 Task: In group updates turn off push notifications.
Action: Mouse moved to (772, 80)
Screenshot: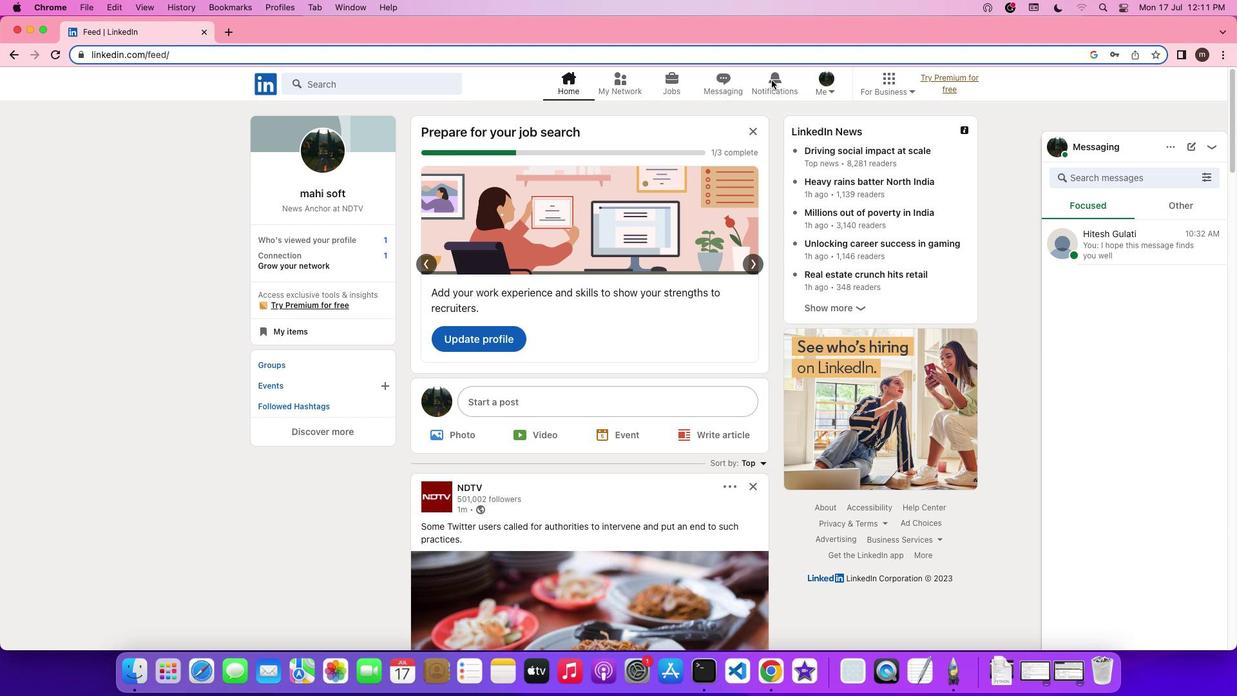 
Action: Mouse pressed left at (772, 80)
Screenshot: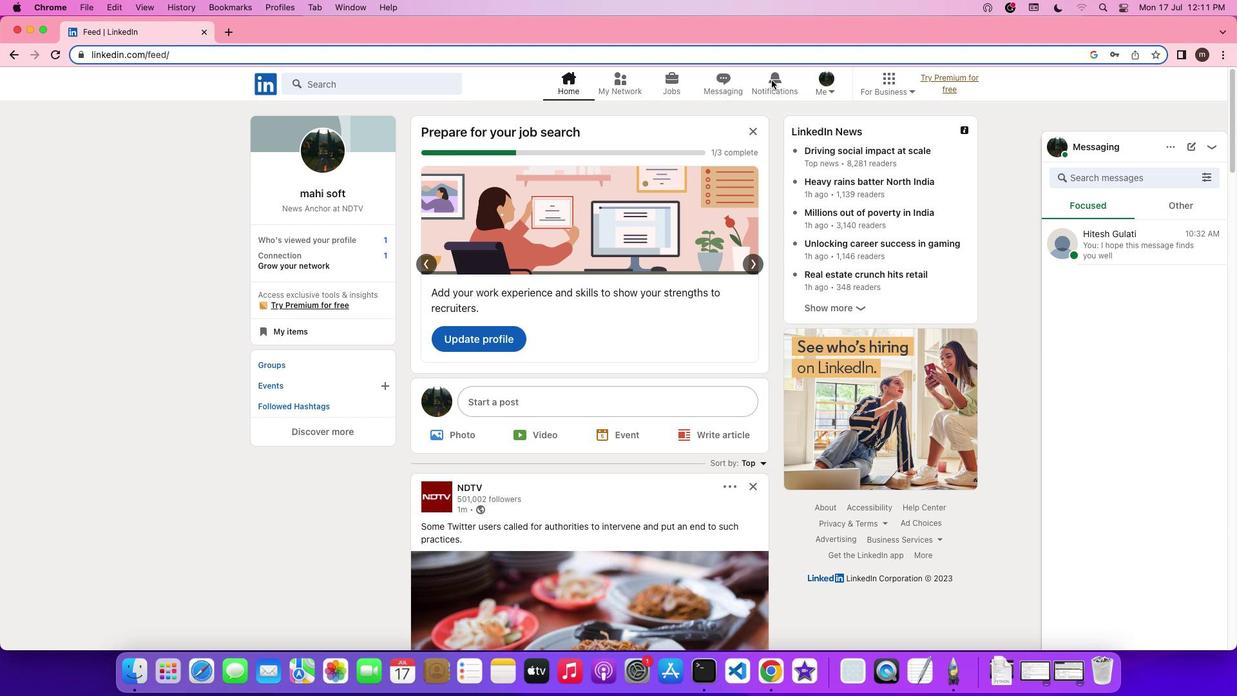 
Action: Mouse pressed left at (772, 80)
Screenshot: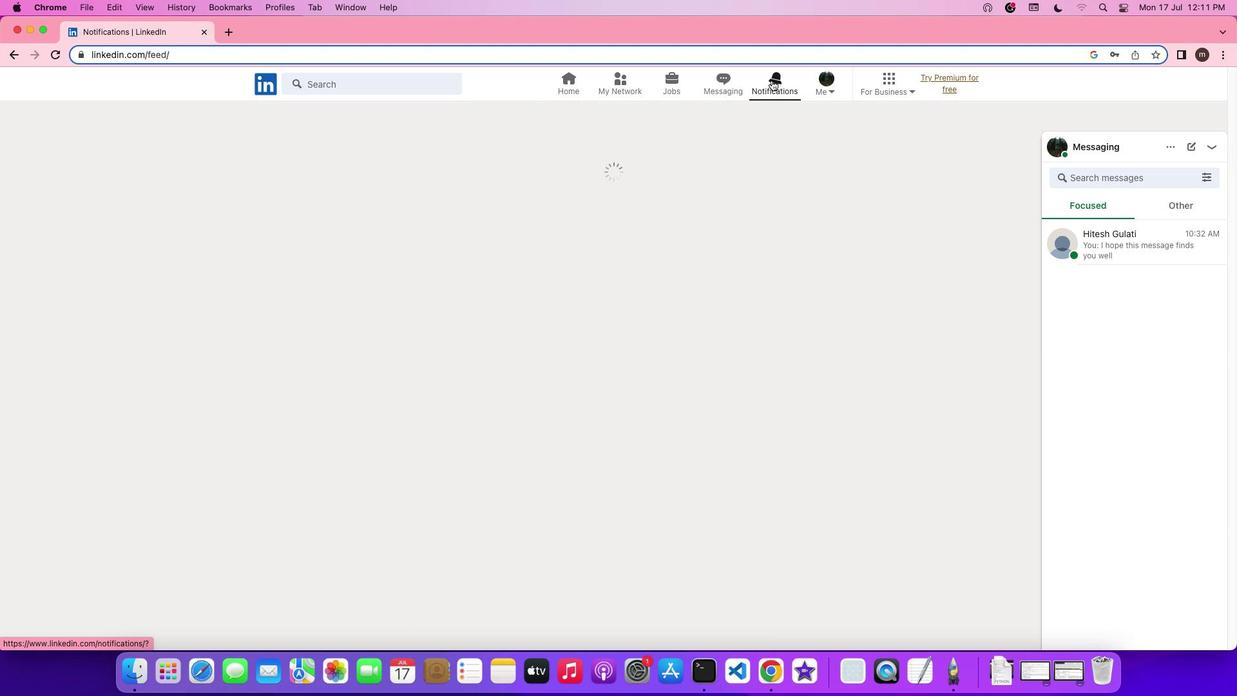 
Action: Mouse moved to (294, 164)
Screenshot: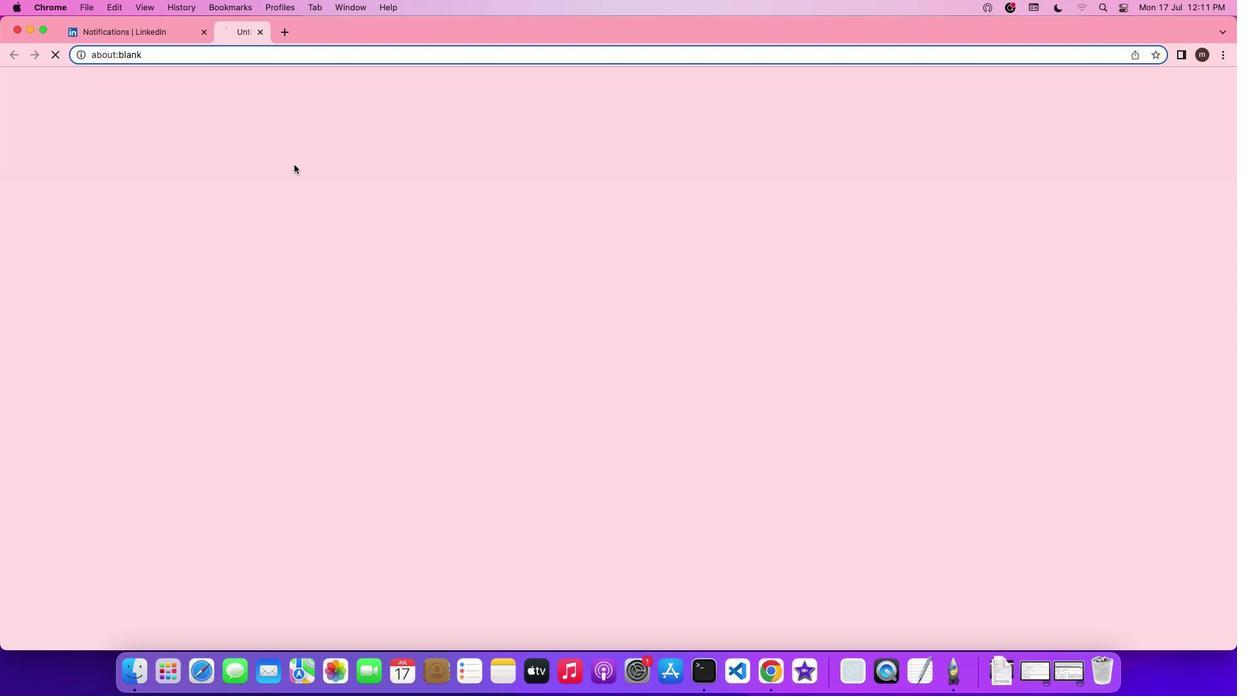 
Action: Mouse pressed left at (294, 164)
Screenshot: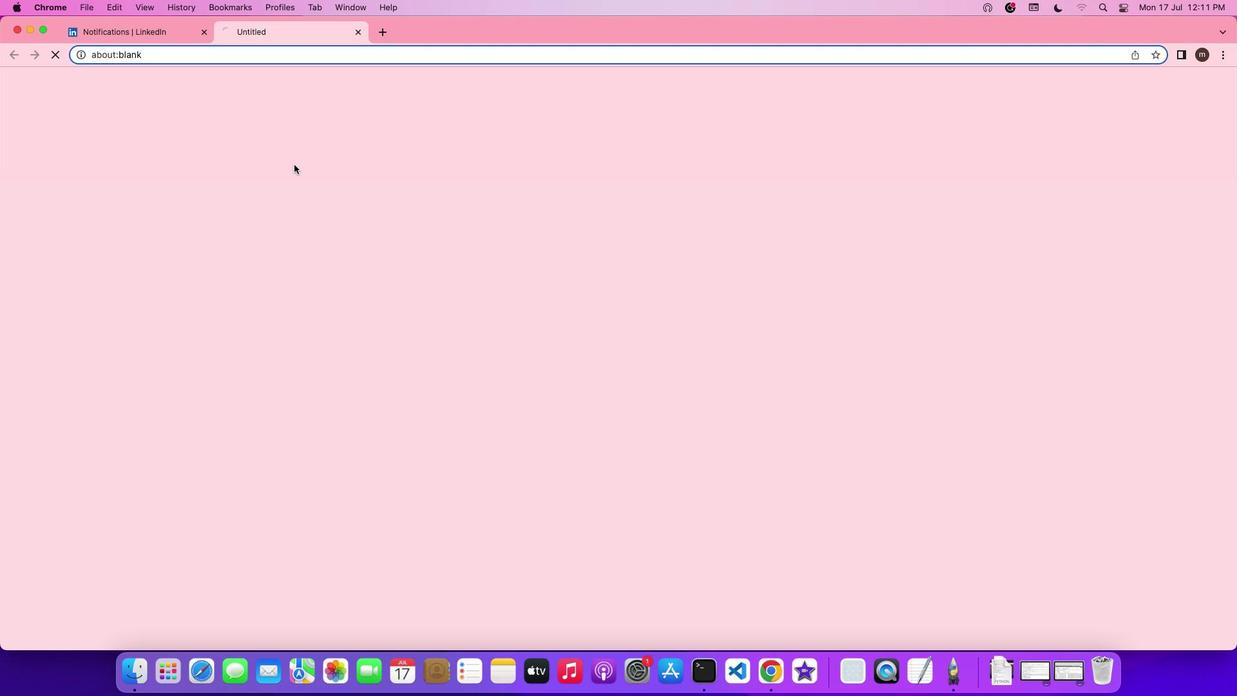 
Action: Mouse moved to (513, 389)
Screenshot: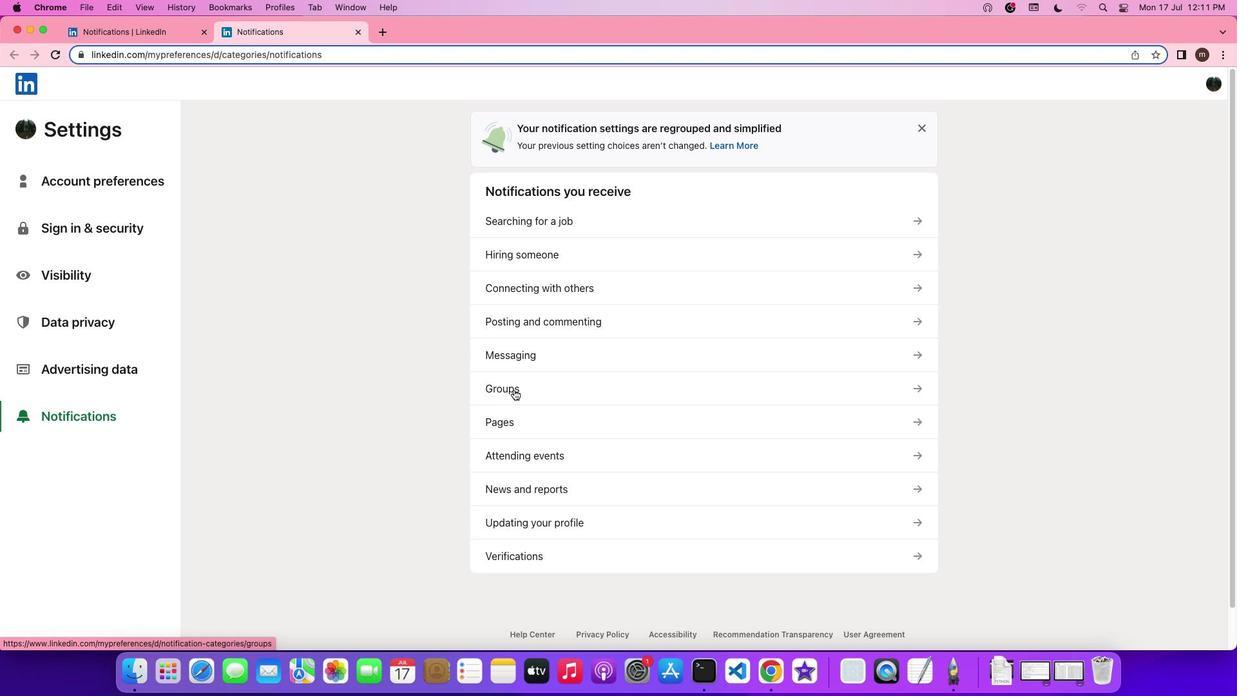
Action: Mouse pressed left at (513, 389)
Screenshot: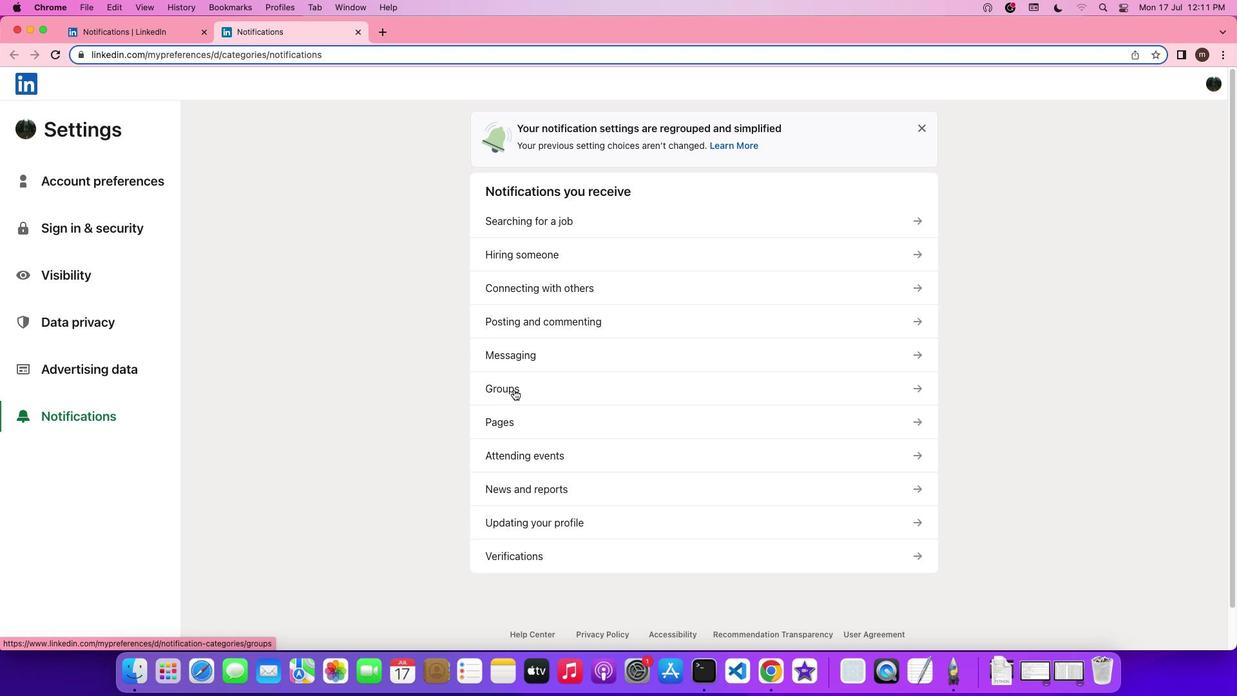 
Action: Mouse moved to (525, 252)
Screenshot: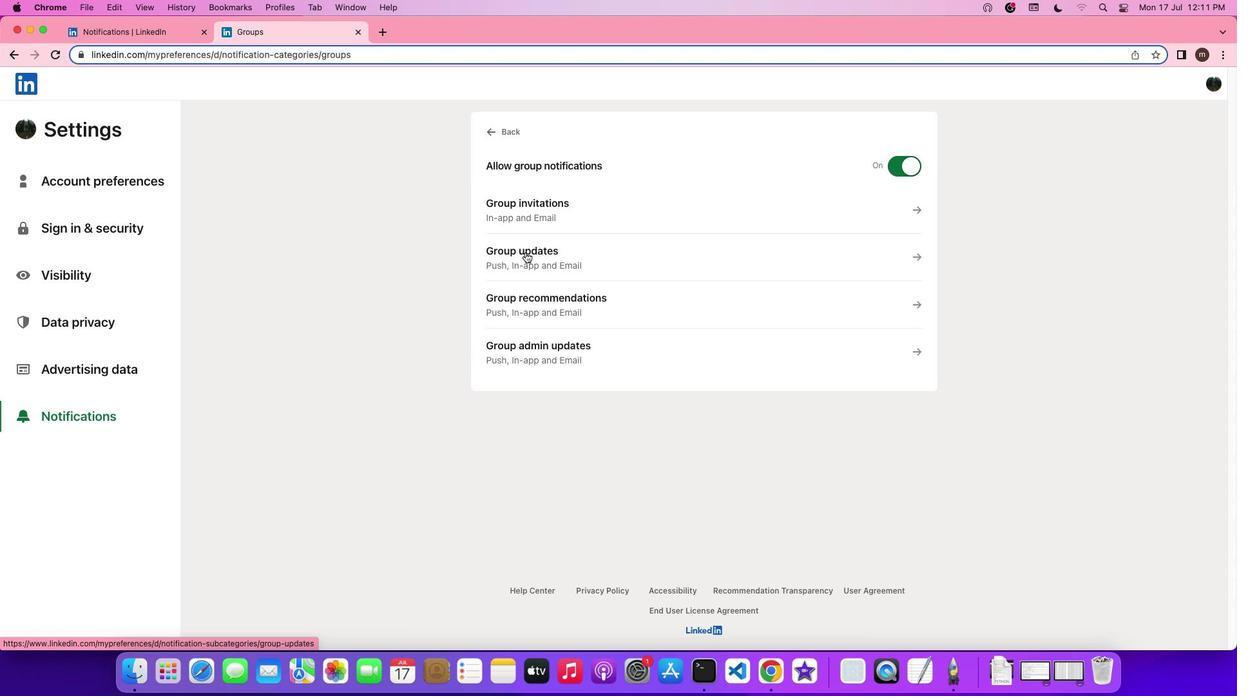 
Action: Mouse pressed left at (525, 252)
Screenshot: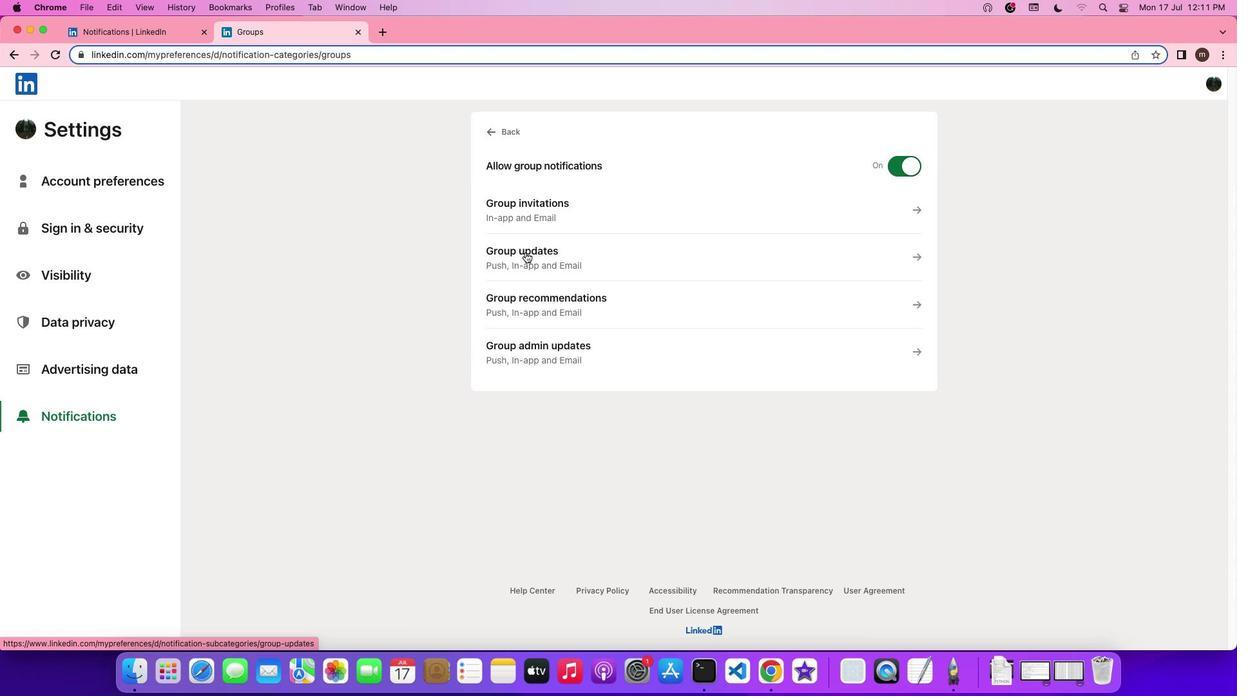 
Action: Mouse moved to (906, 289)
Screenshot: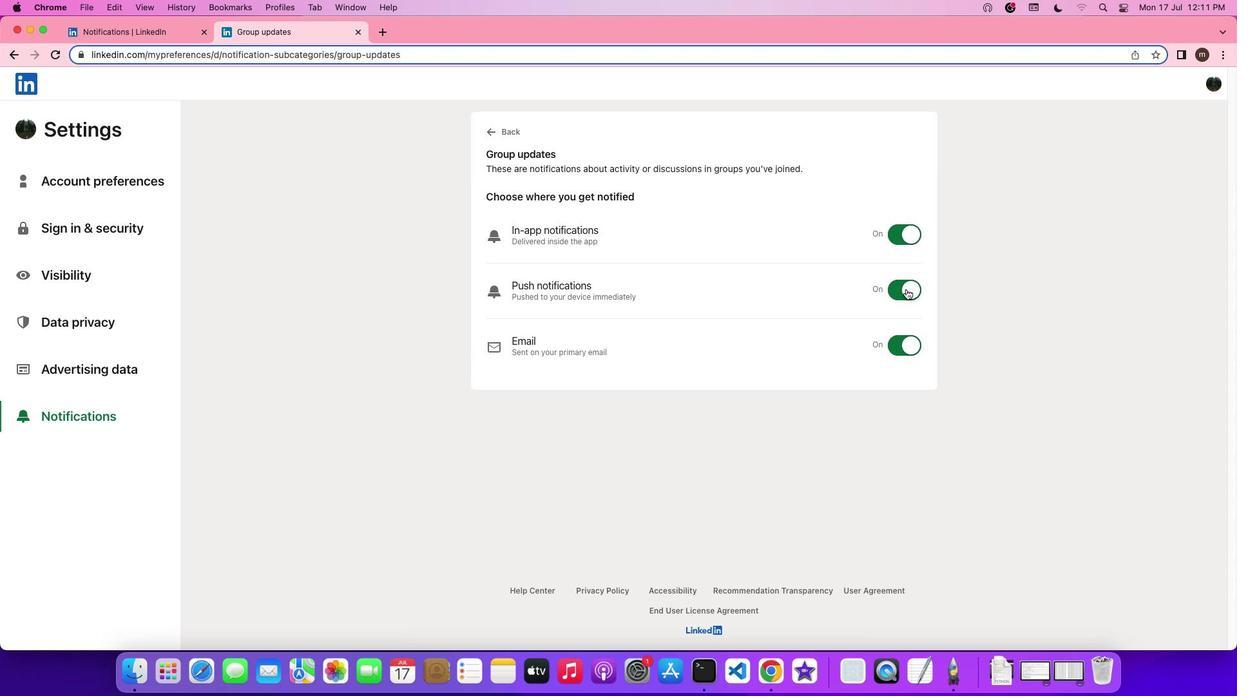
Action: Mouse pressed left at (906, 289)
Screenshot: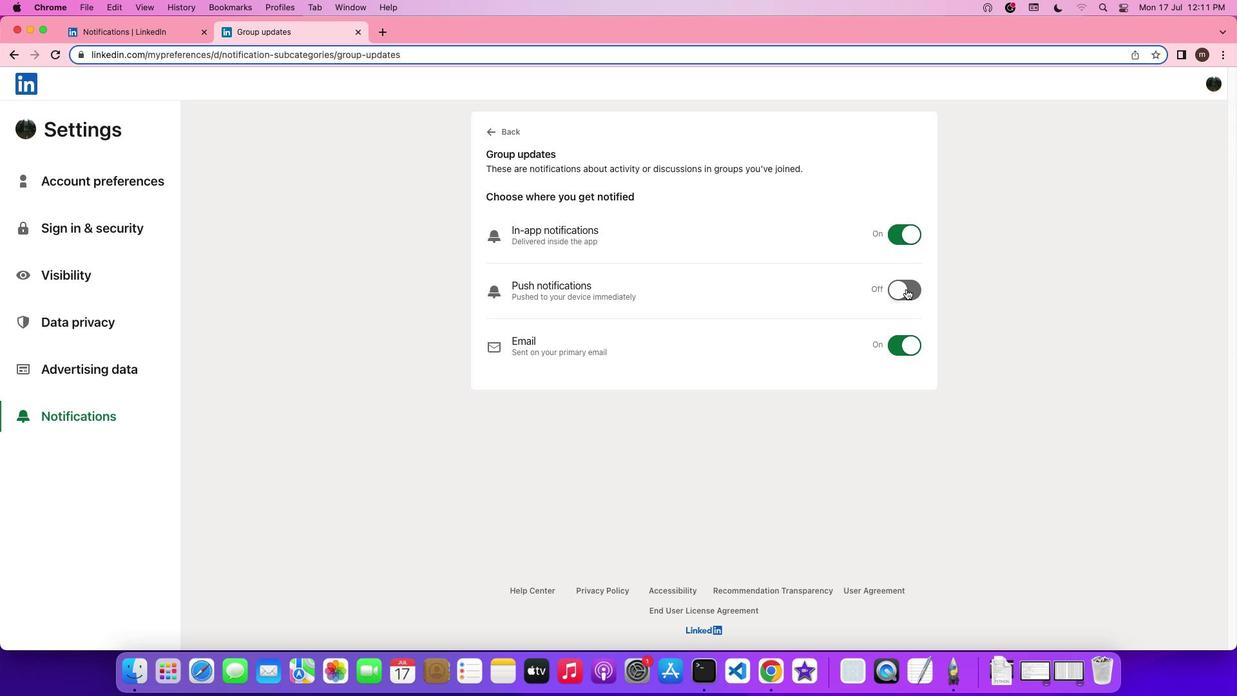 
Action: Mouse moved to (860, 299)
Screenshot: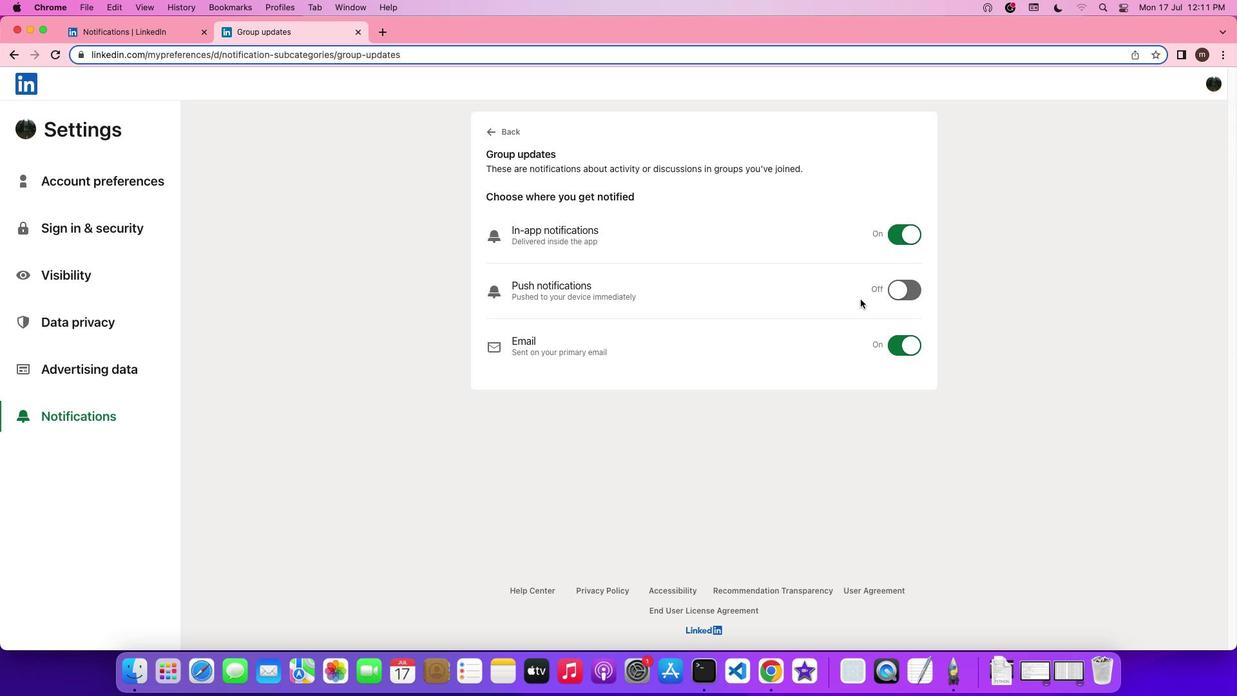 
